 Task: Add Force Of Nature Meats Ground Bison Ancestral Blend, 100% Grass fed to the cart.
Action: Mouse moved to (18, 71)
Screenshot: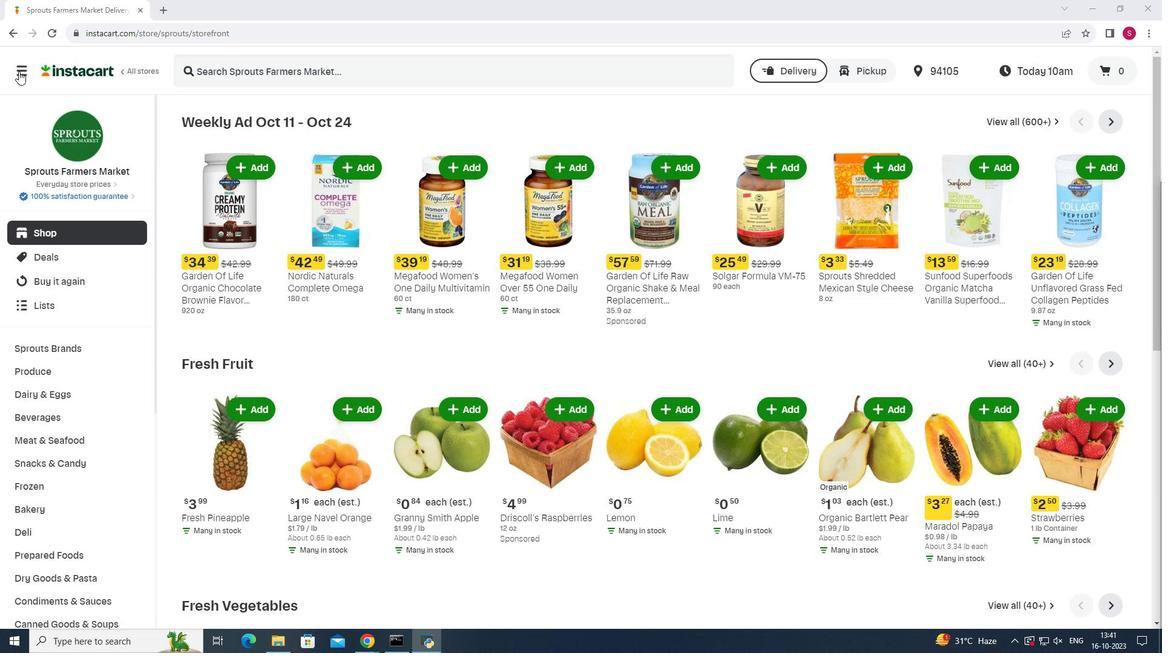 
Action: Mouse pressed left at (18, 71)
Screenshot: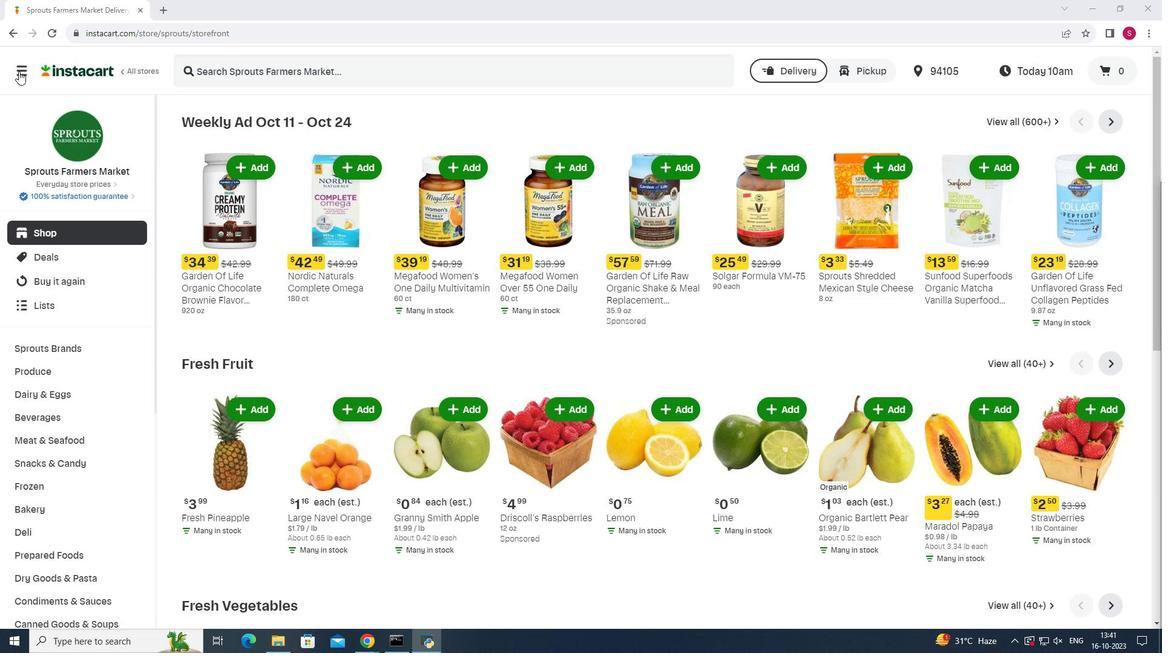 
Action: Mouse moved to (51, 322)
Screenshot: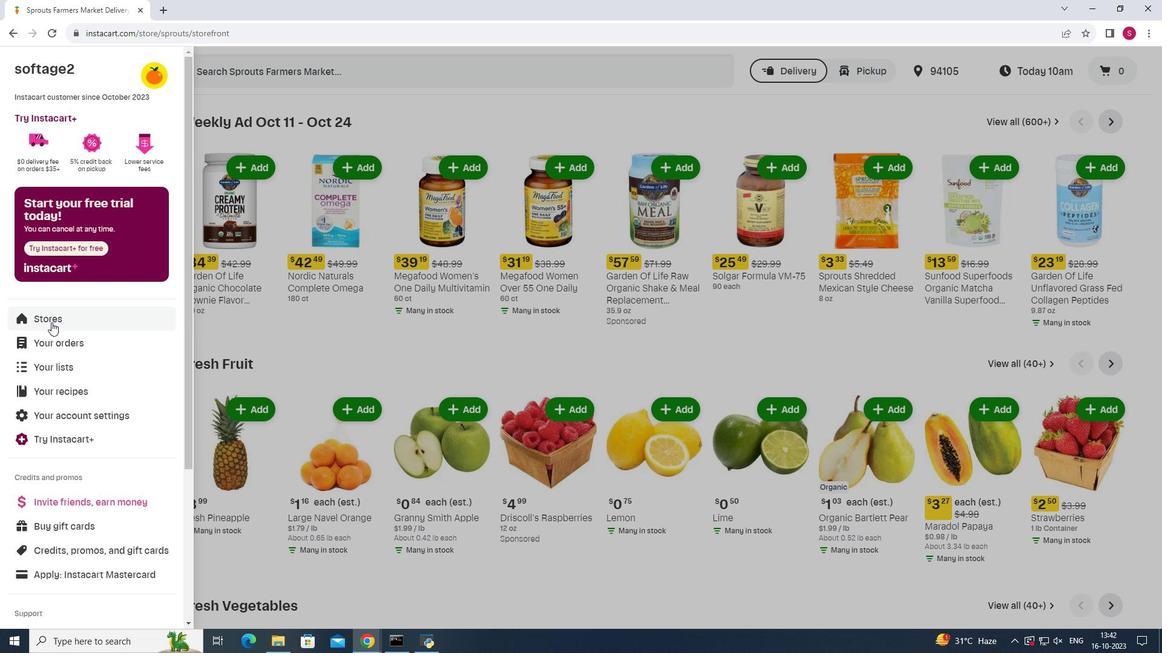 
Action: Mouse pressed left at (51, 322)
Screenshot: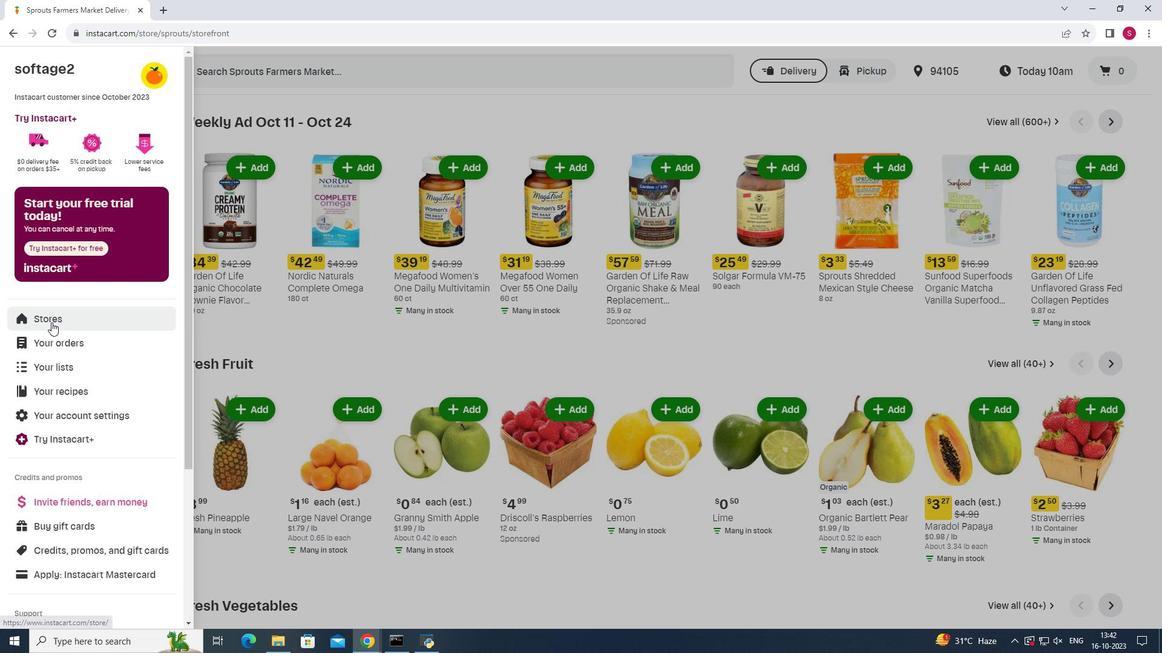 
Action: Mouse moved to (279, 107)
Screenshot: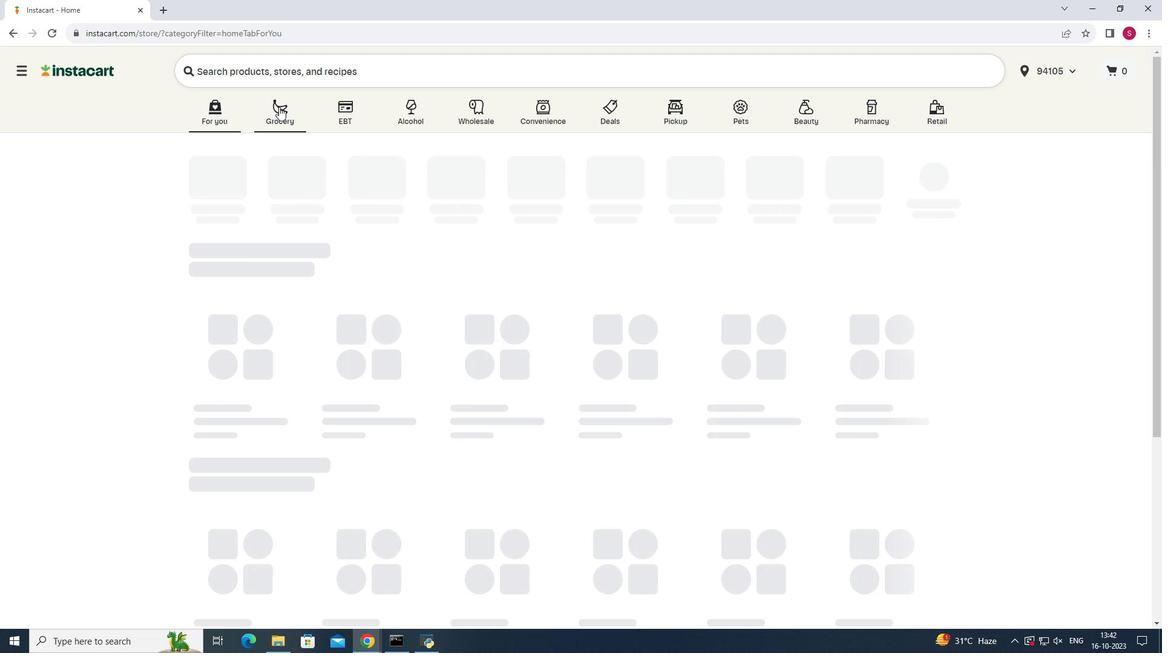 
Action: Mouse pressed left at (279, 107)
Screenshot: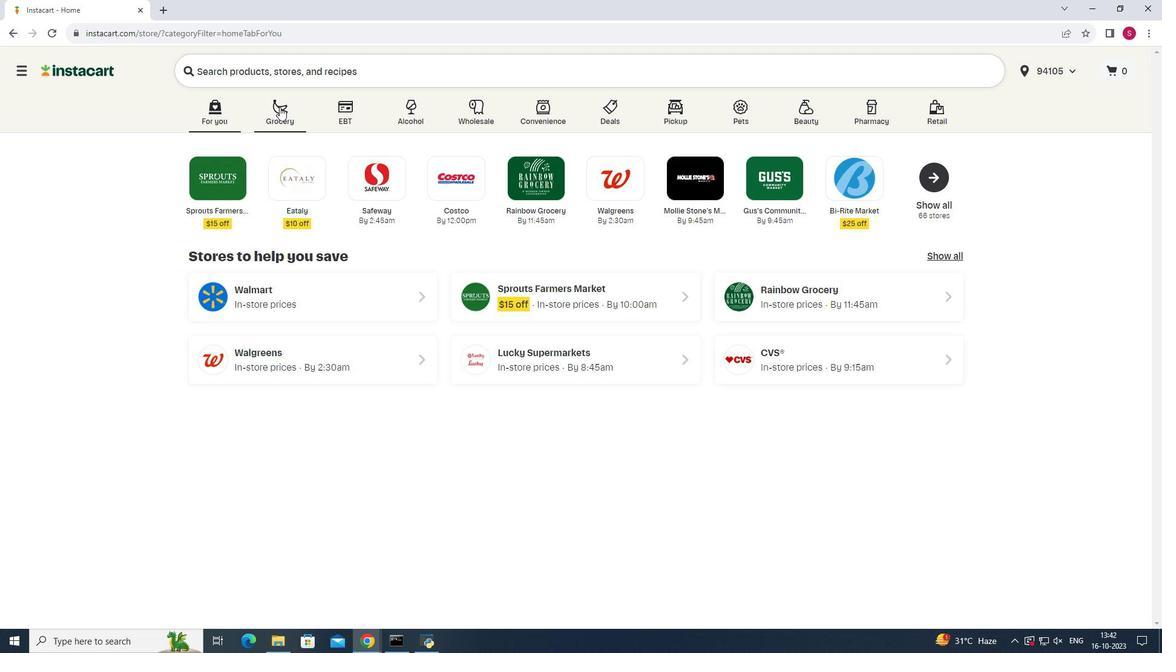 
Action: Mouse moved to (861, 180)
Screenshot: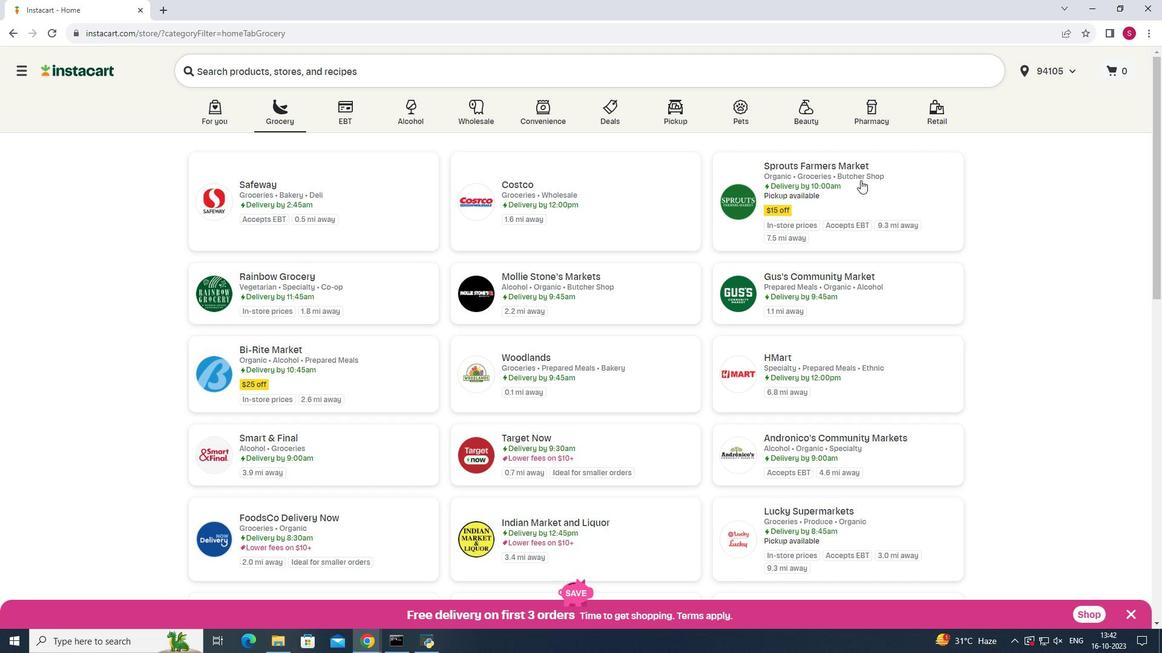 
Action: Mouse pressed left at (861, 180)
Screenshot: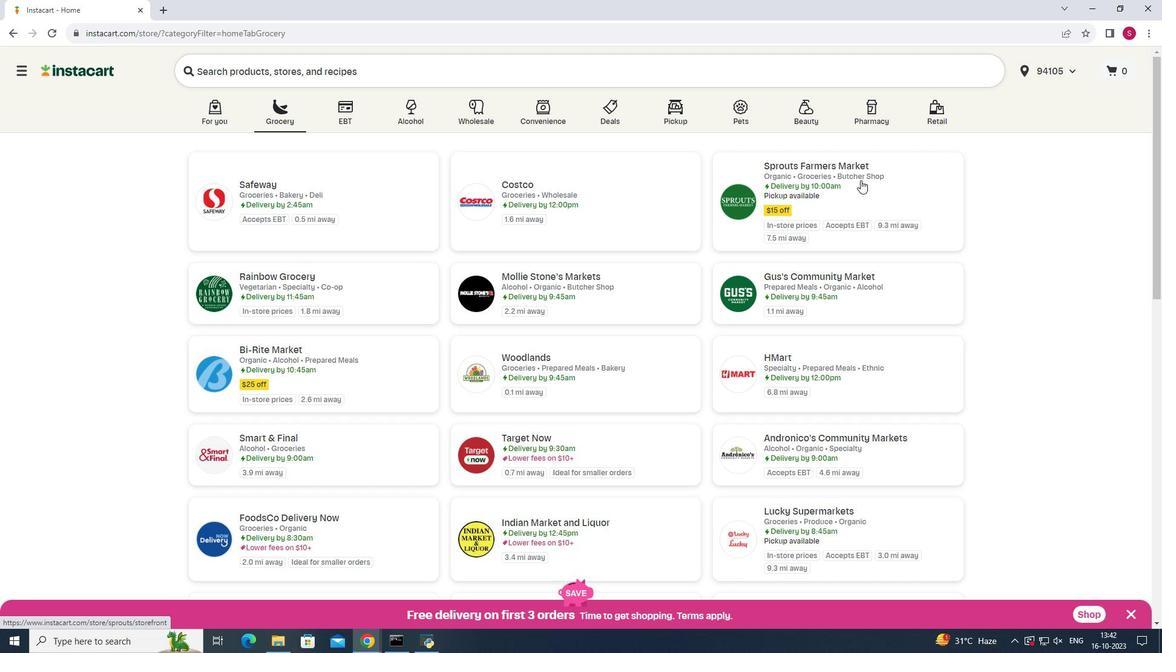
Action: Mouse moved to (64, 443)
Screenshot: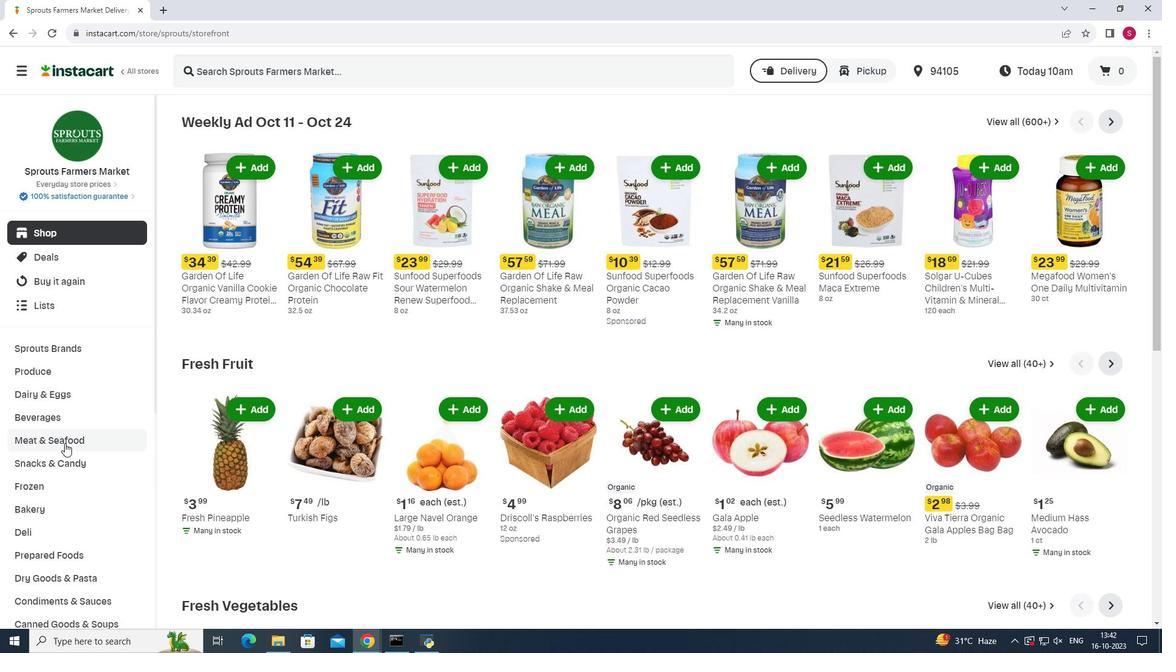 
Action: Mouse pressed left at (64, 443)
Screenshot: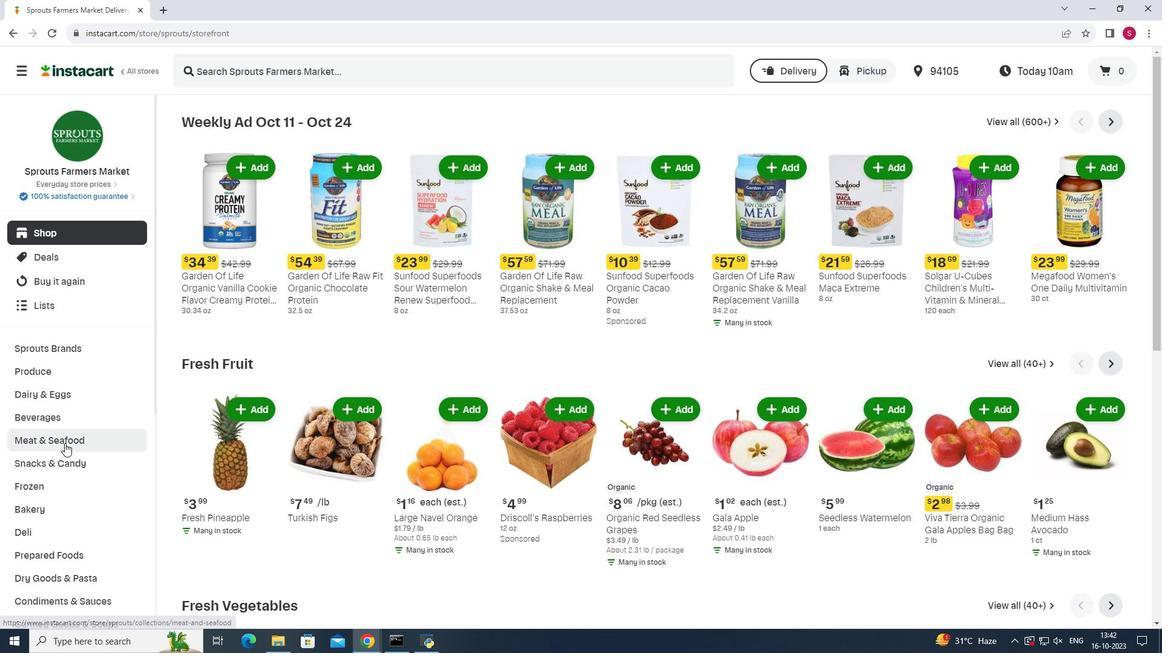 
Action: Mouse moved to (761, 148)
Screenshot: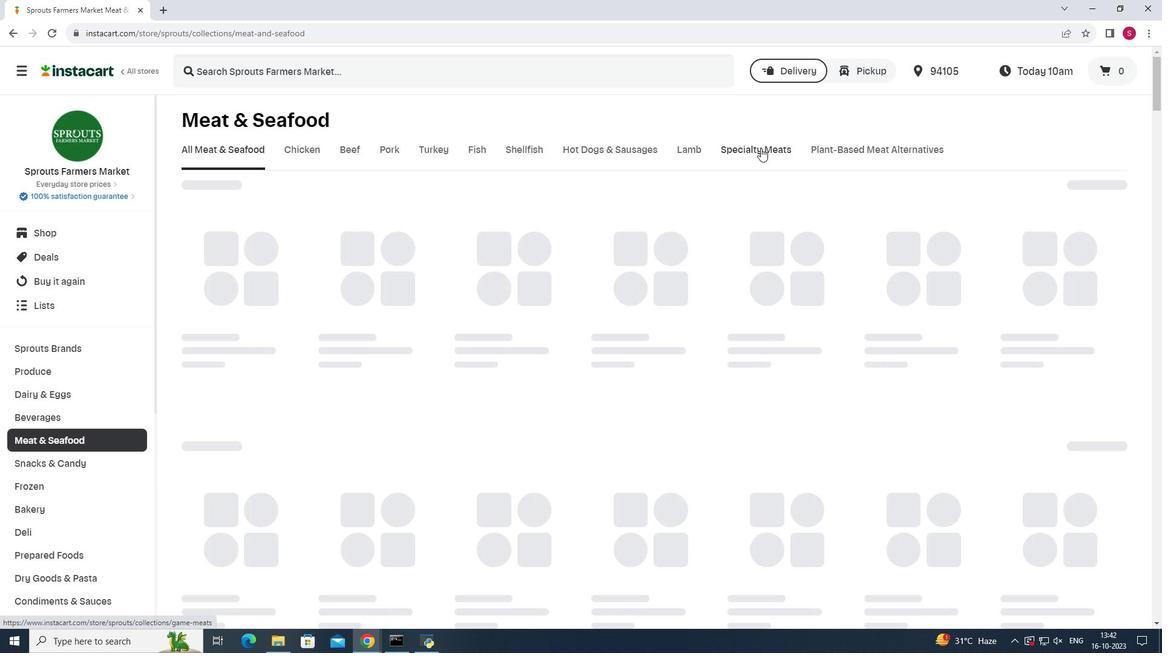 
Action: Mouse pressed left at (761, 148)
Screenshot: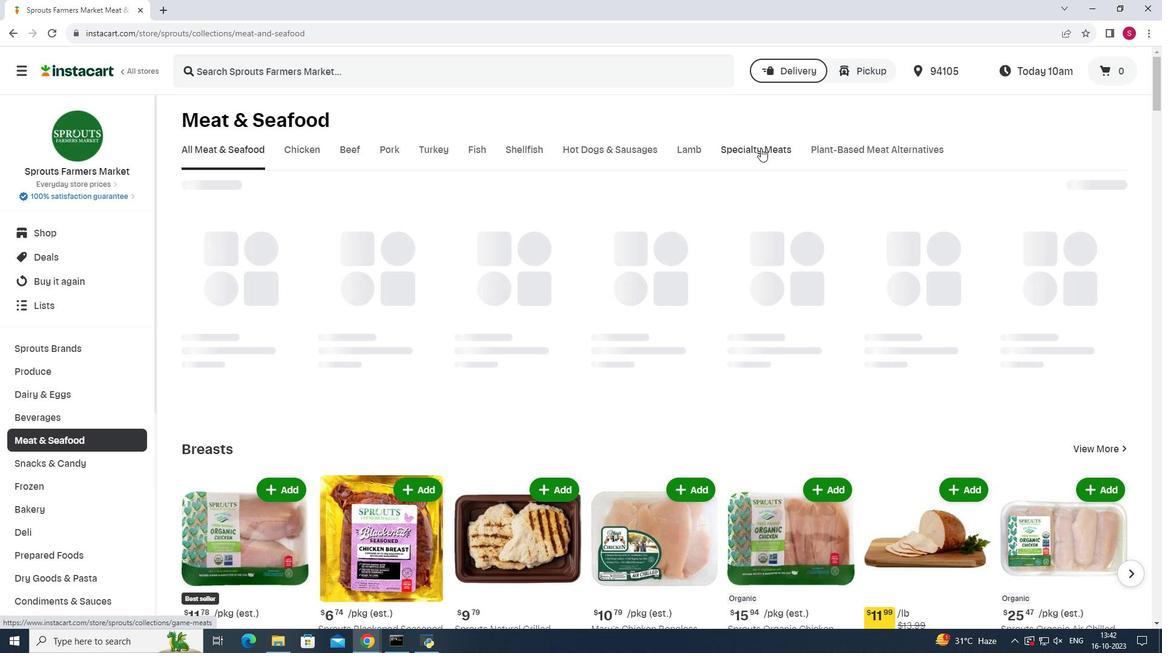 
Action: Mouse moved to (362, 69)
Screenshot: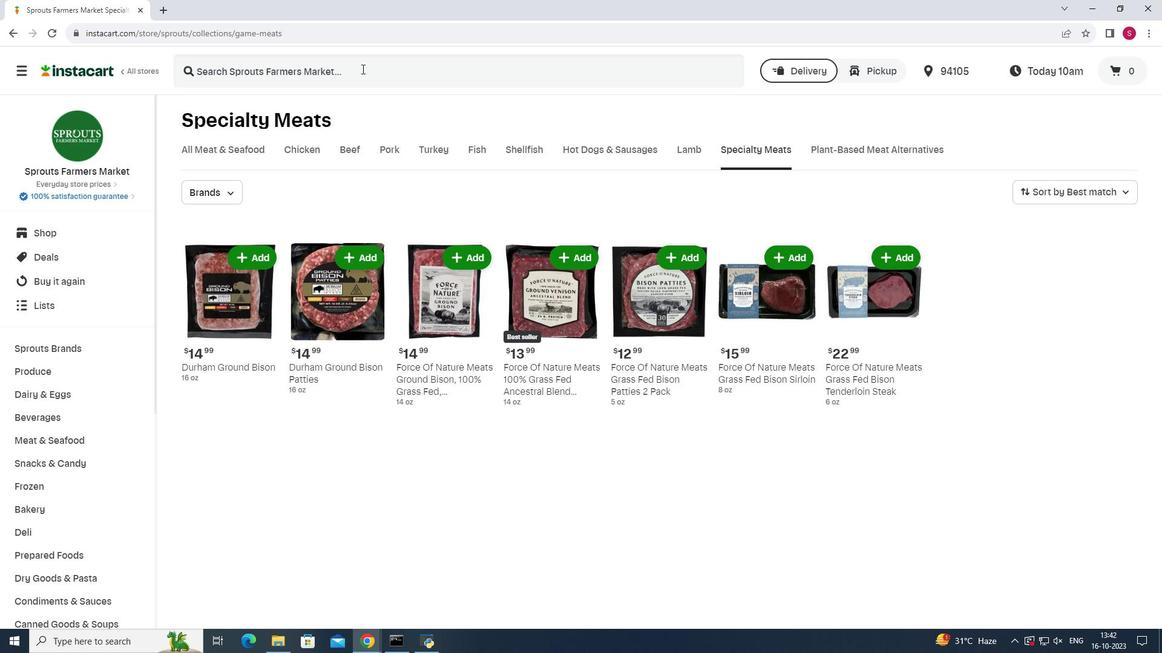 
Action: Mouse pressed left at (362, 69)
Screenshot: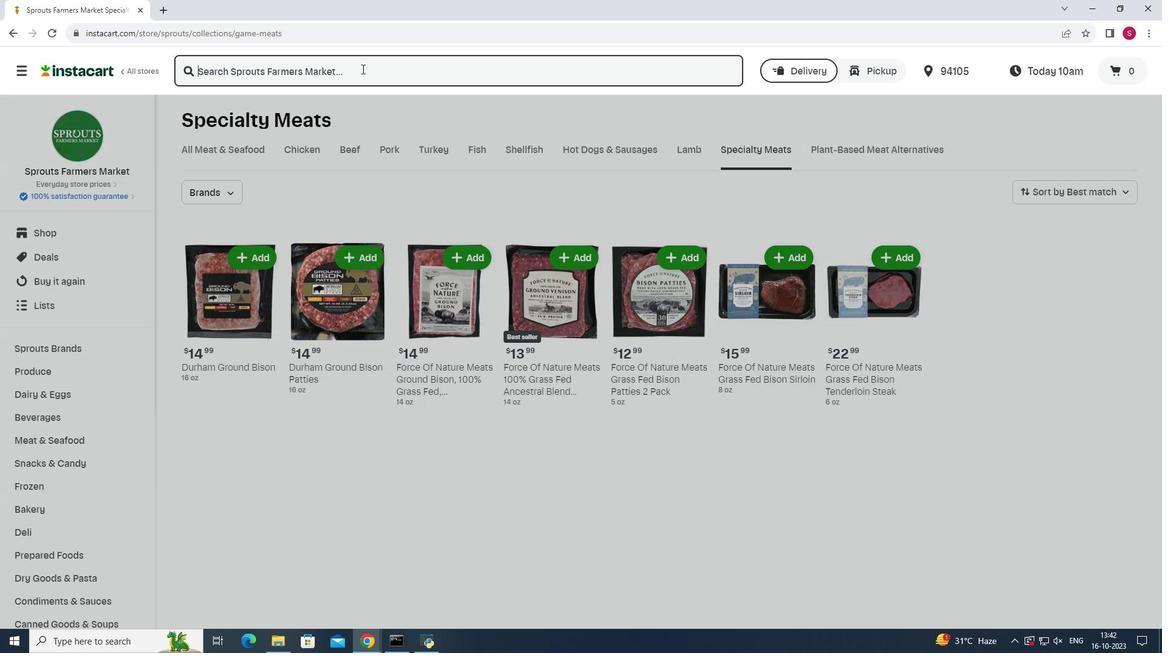 
Action: Key pressed <Key.shift><Key.shift>Force<Key.space><Key.shift>Of<Key.space><Key.shift>Nature<Key.space><Key.shift><Key.shift>Meats<Key.space><Key.shift>Ground<Key.space><Key.shift>Bison<Key.space><Key.shift>Ancestral<Key.space><Key.shift>Blend,<Key.space>100<Key.shift>%<Key.space><Key.shift>Grass<Key.space>fed<Key.enter>
Screenshot: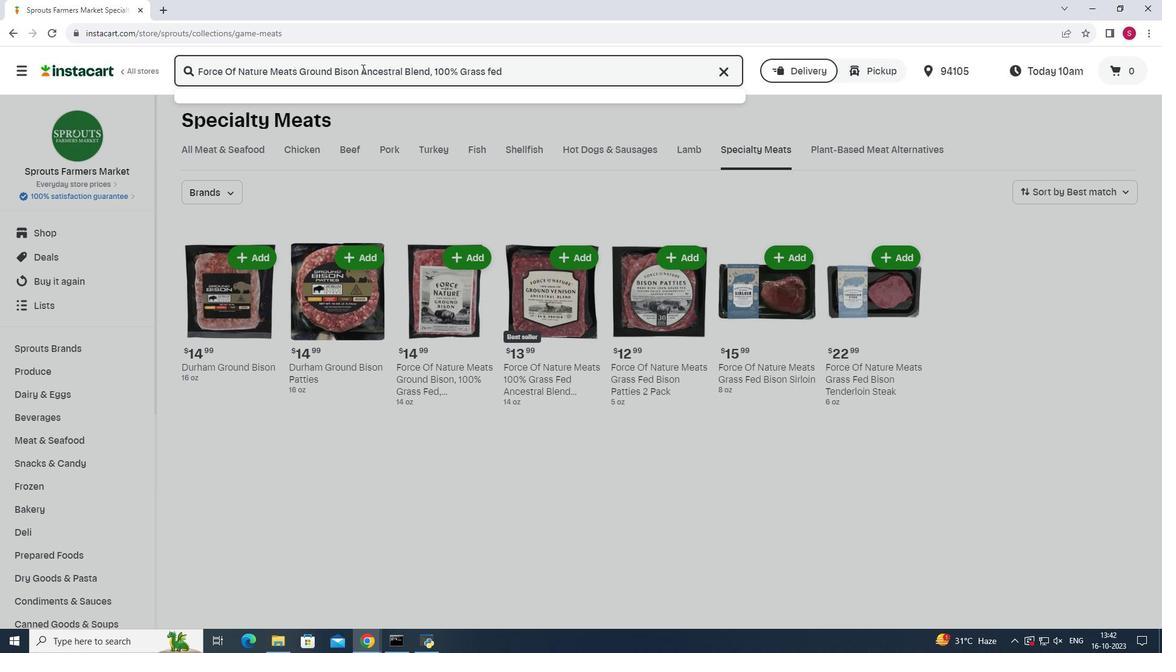
Action: Mouse moved to (518, 170)
Screenshot: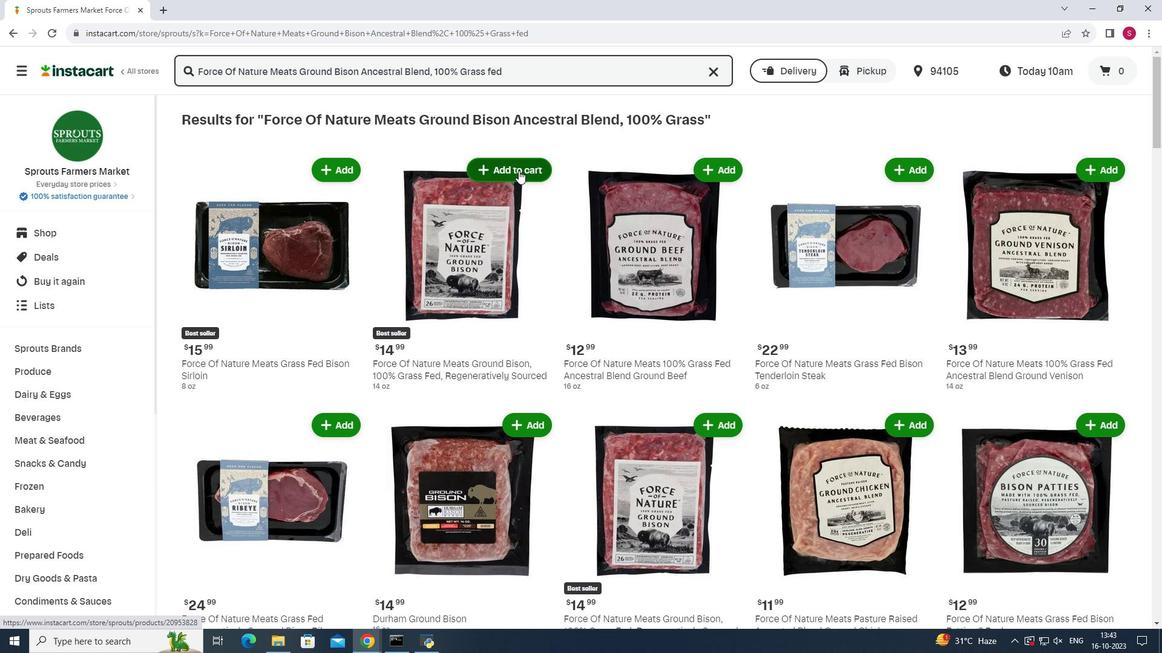 
Action: Mouse pressed left at (518, 170)
Screenshot: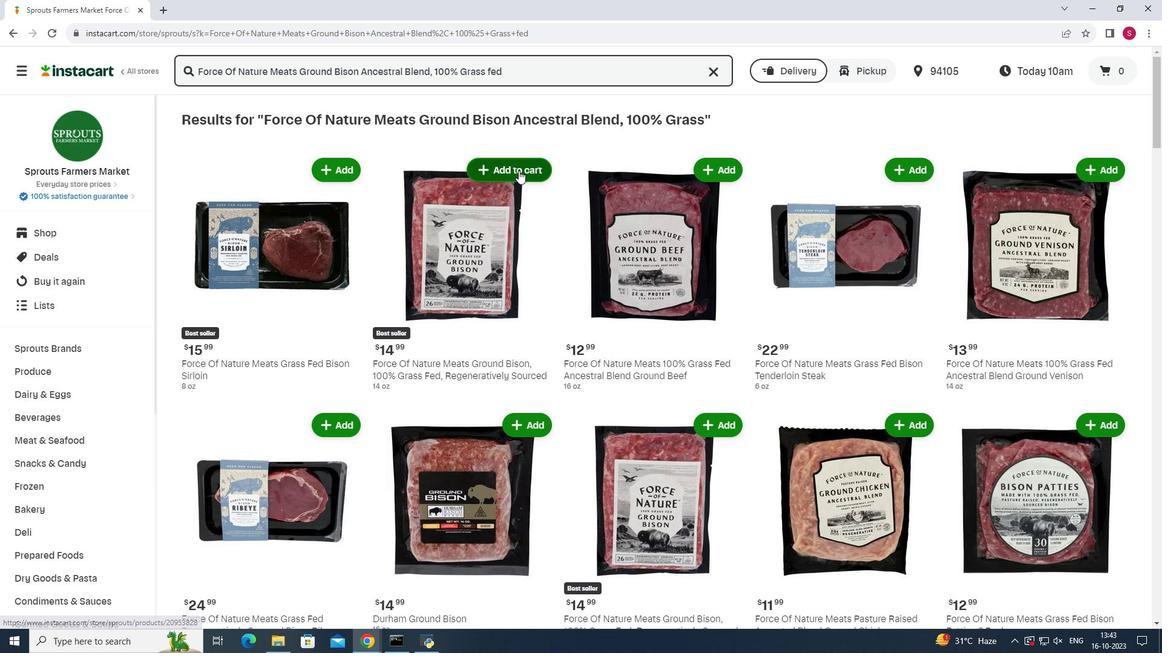 
Action: Mouse moved to (518, 170)
Screenshot: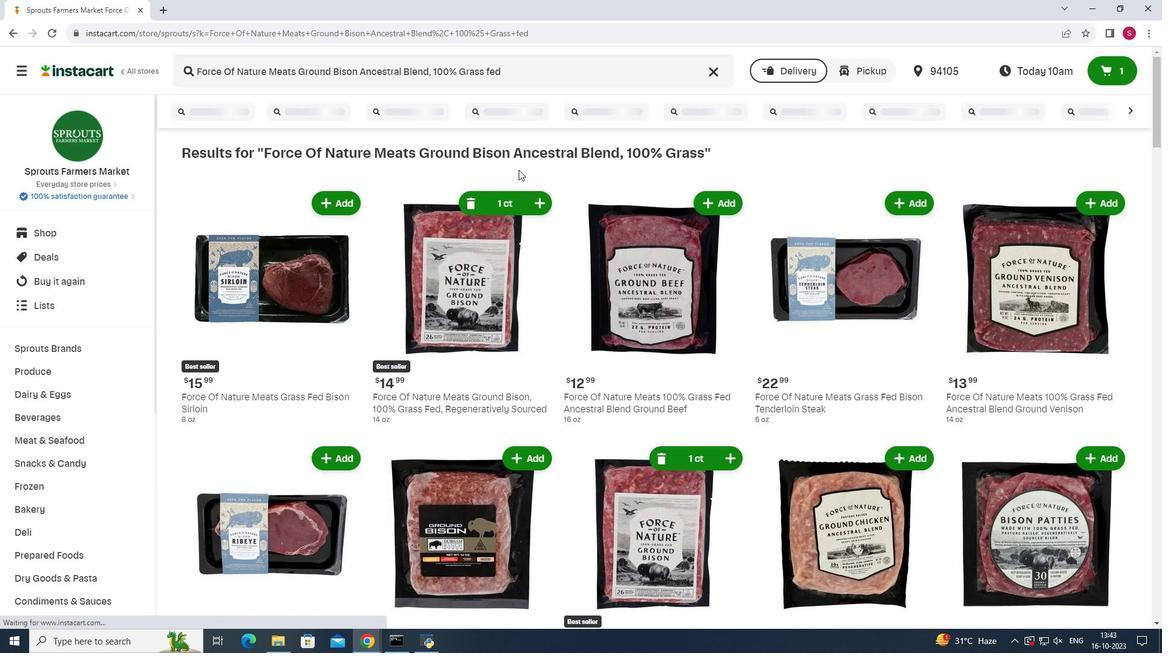 
